 Task: Add Hu Cashew Butter Milk Chocolate Bar to the cart.
Action: Mouse moved to (19, 60)
Screenshot: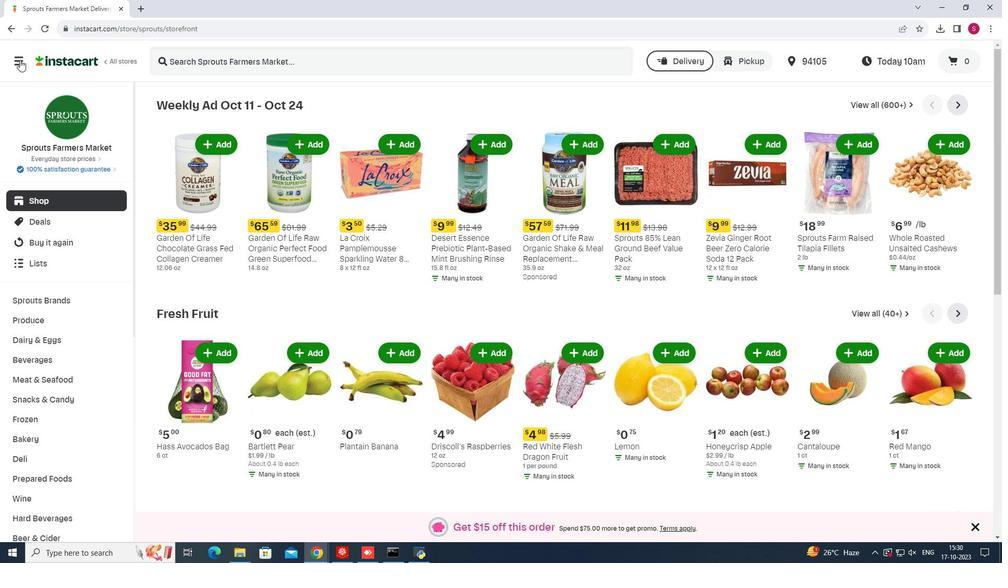 
Action: Mouse pressed left at (19, 60)
Screenshot: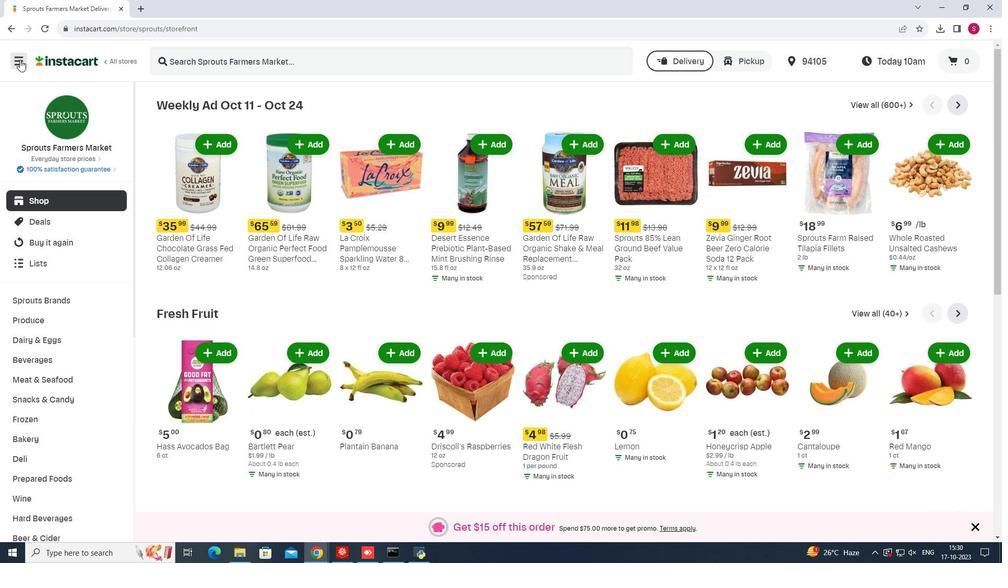 
Action: Mouse moved to (67, 275)
Screenshot: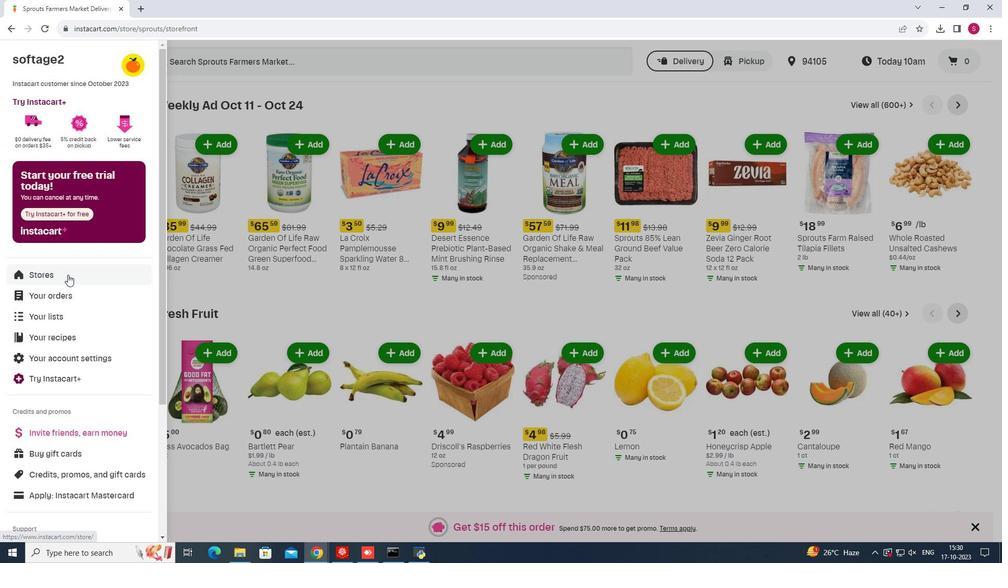 
Action: Mouse pressed left at (67, 275)
Screenshot: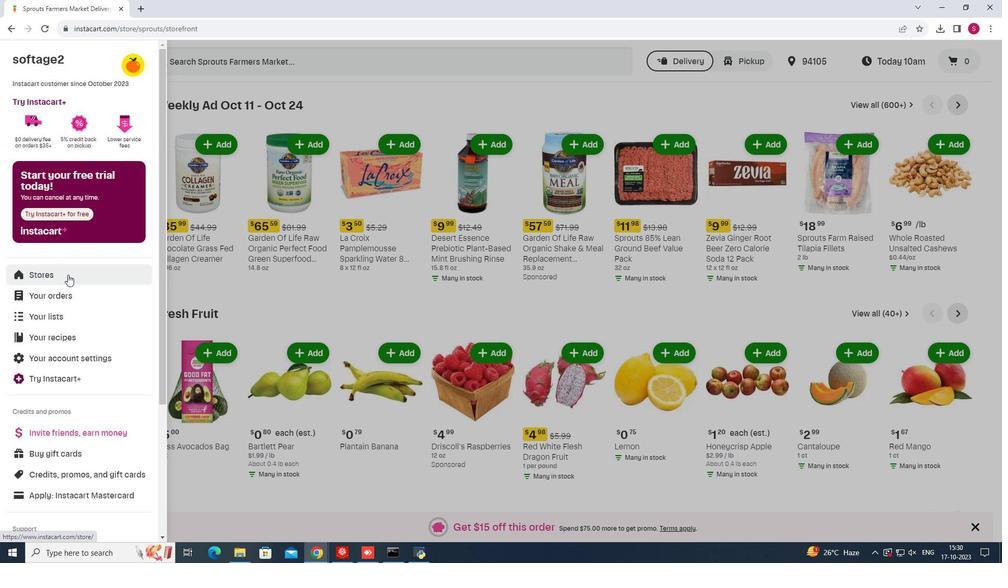 
Action: Mouse moved to (247, 95)
Screenshot: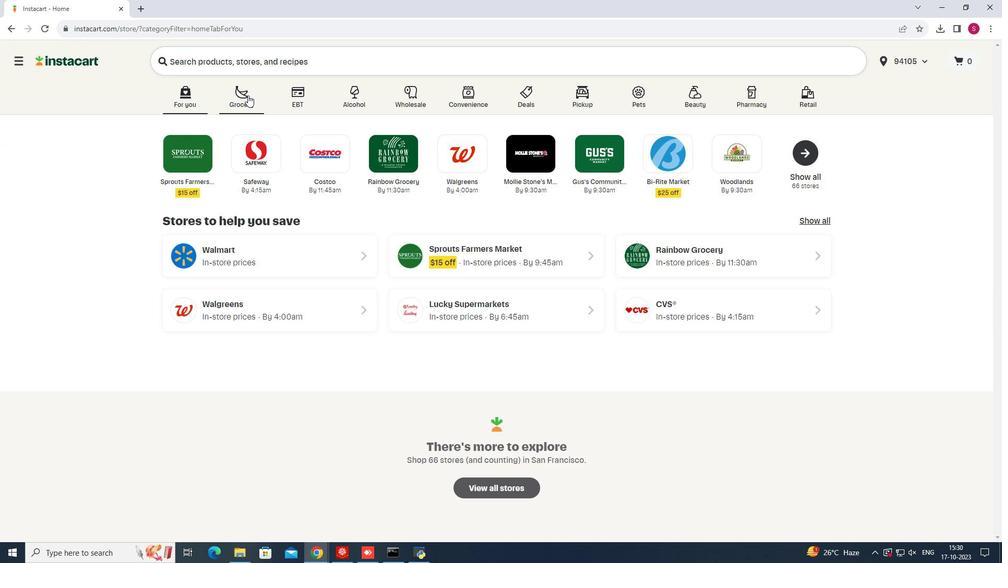 
Action: Mouse pressed left at (247, 95)
Screenshot: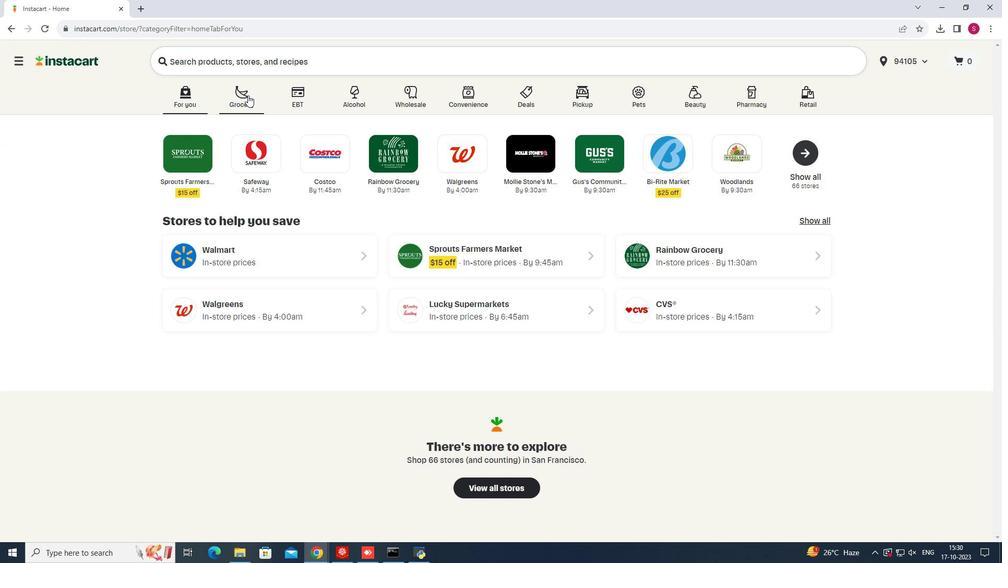 
Action: Mouse moved to (751, 142)
Screenshot: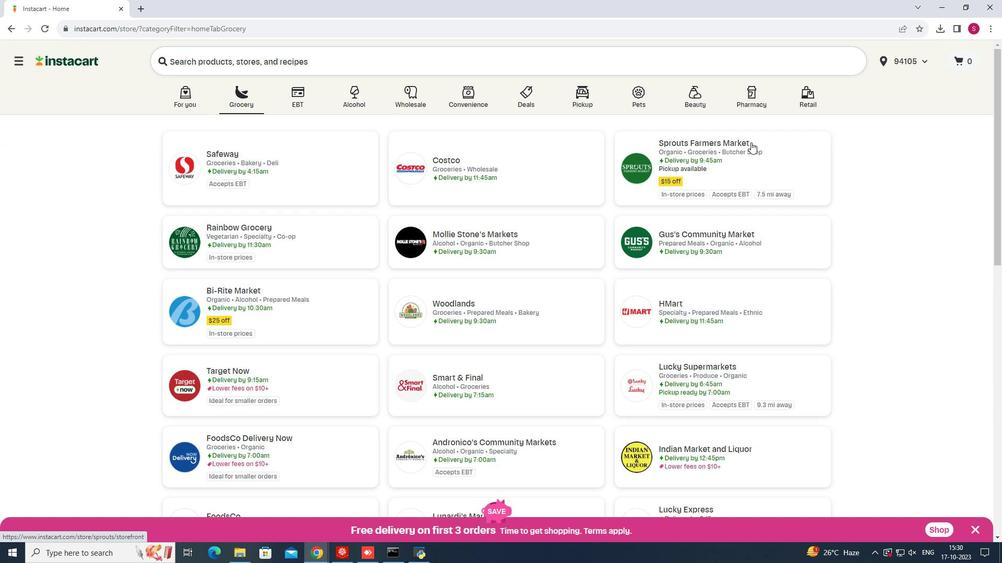 
Action: Mouse pressed left at (751, 142)
Screenshot: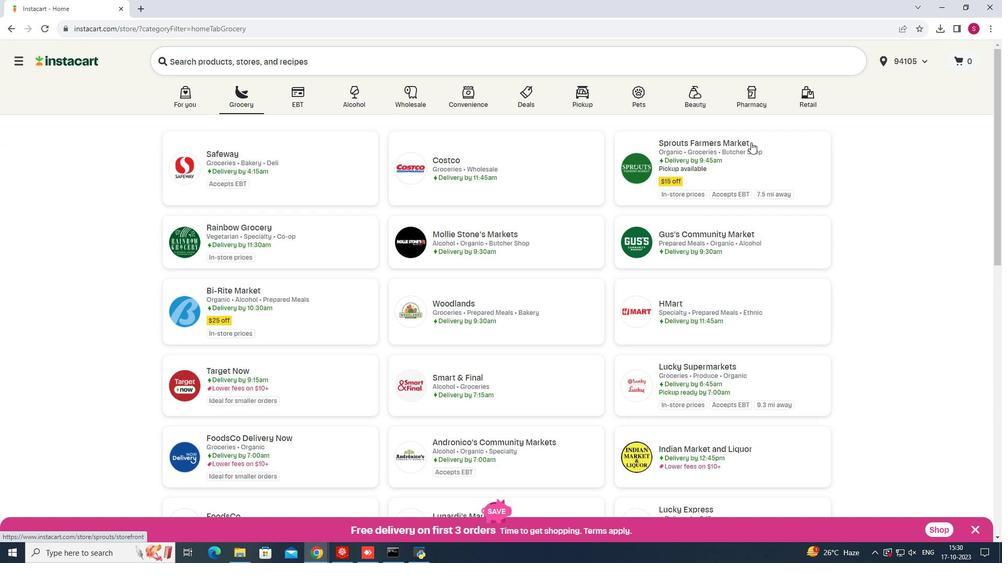 
Action: Mouse moved to (73, 398)
Screenshot: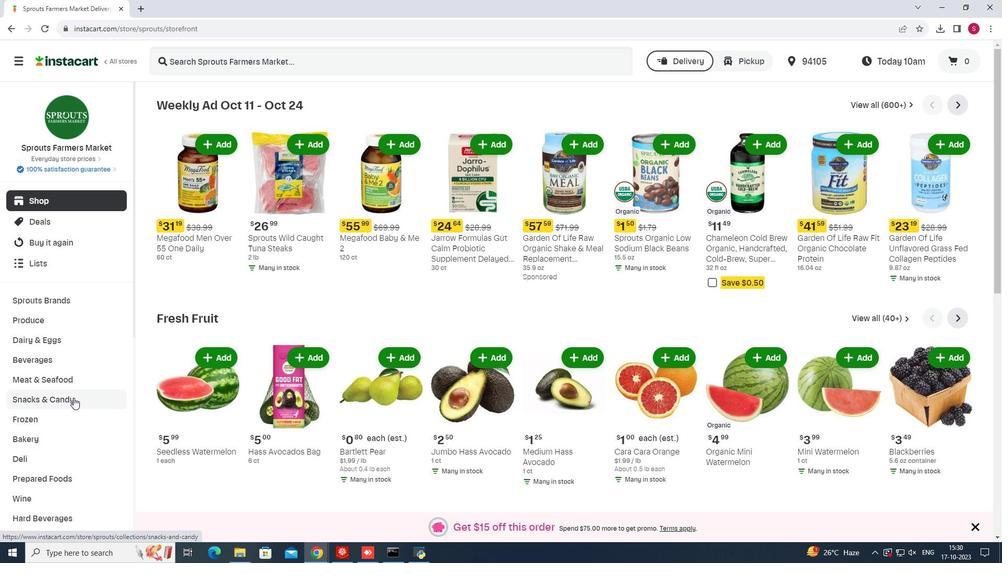 
Action: Mouse pressed left at (73, 398)
Screenshot: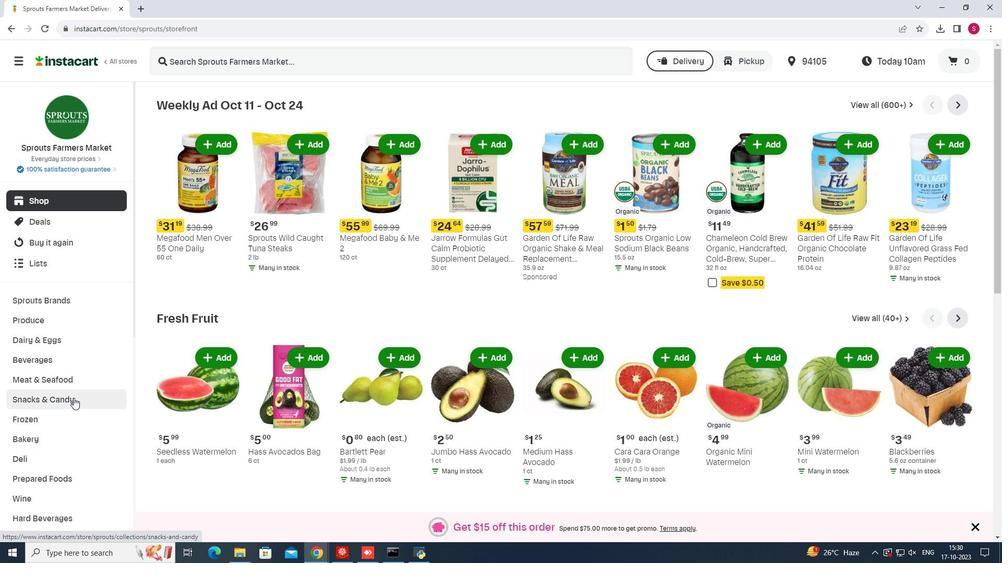 
Action: Mouse moved to (304, 125)
Screenshot: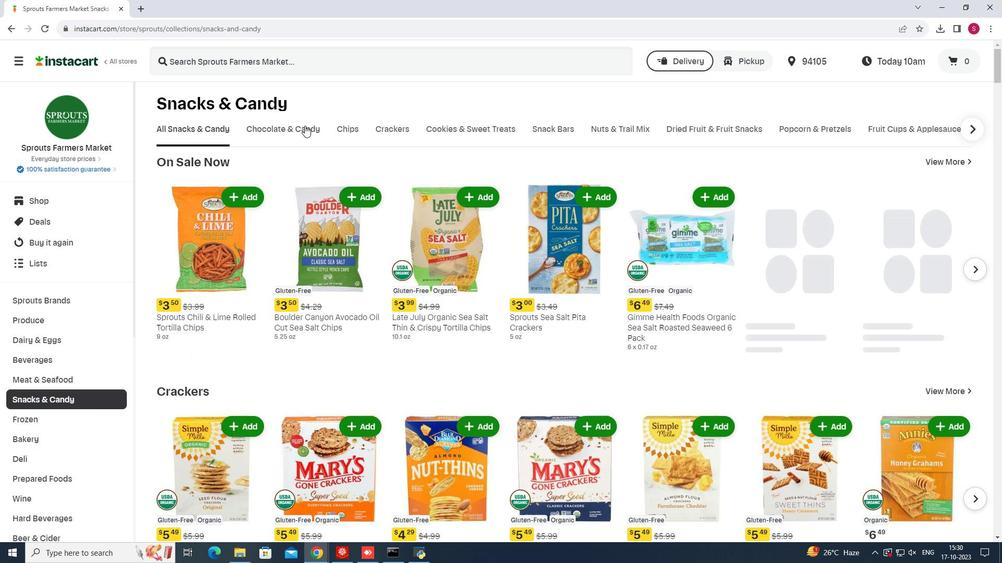 
Action: Mouse pressed left at (304, 125)
Screenshot: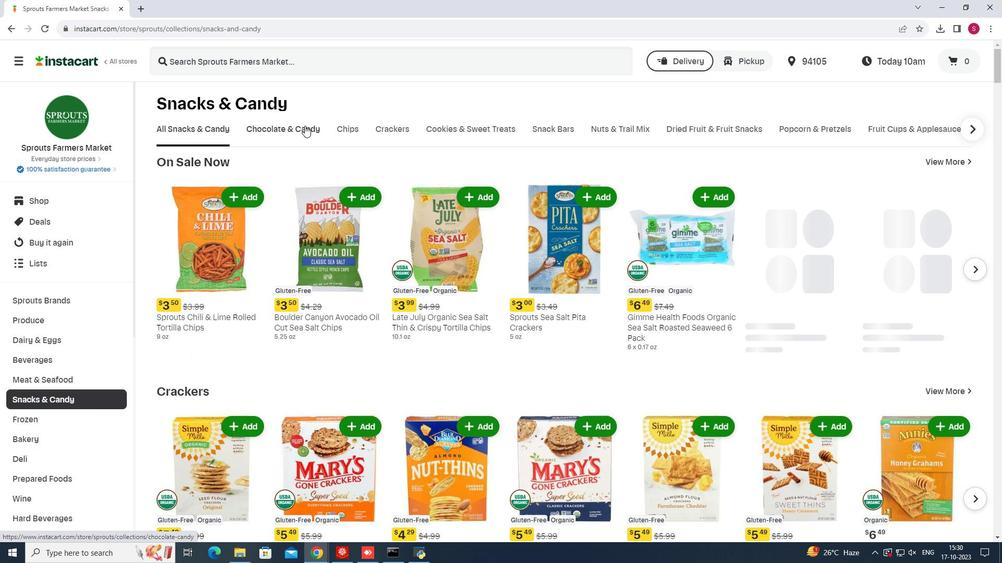 
Action: Mouse moved to (269, 175)
Screenshot: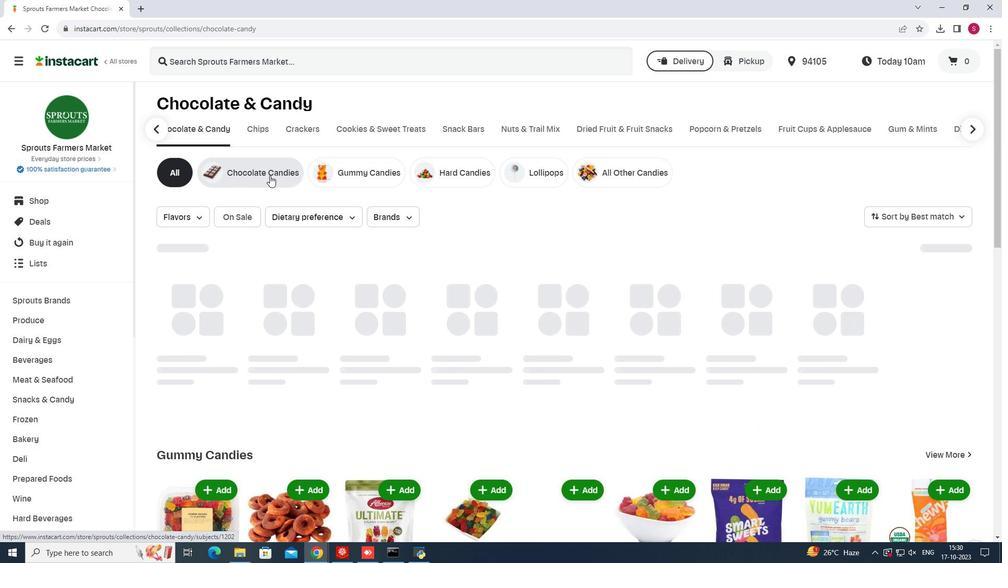 
Action: Mouse pressed left at (269, 175)
Screenshot: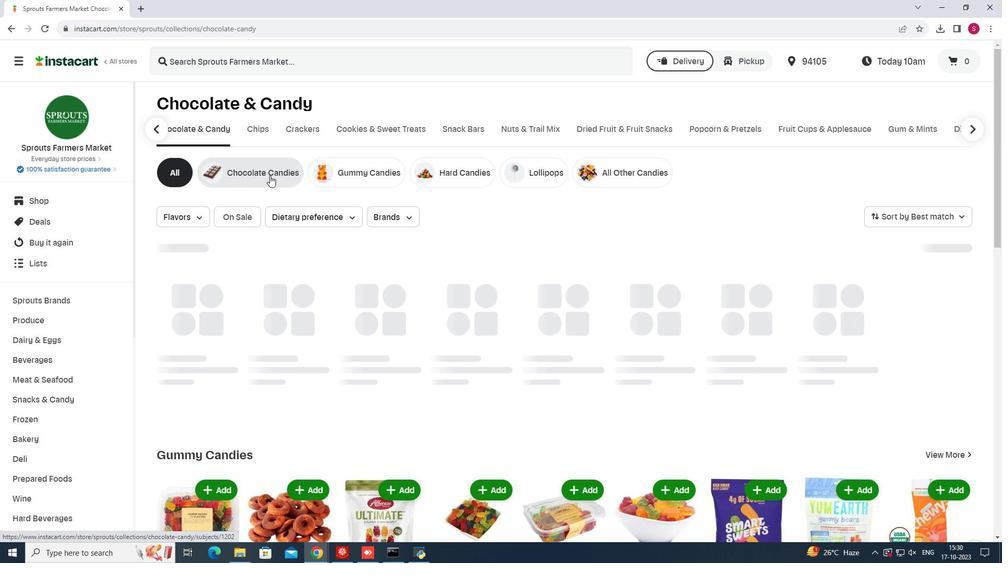 
Action: Mouse moved to (318, 58)
Screenshot: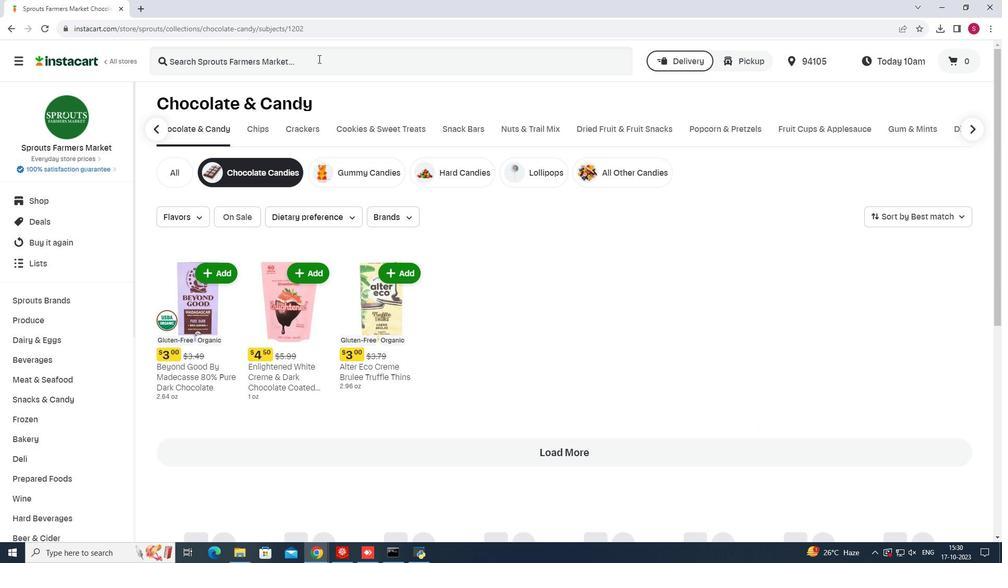 
Action: Mouse pressed left at (318, 58)
Screenshot: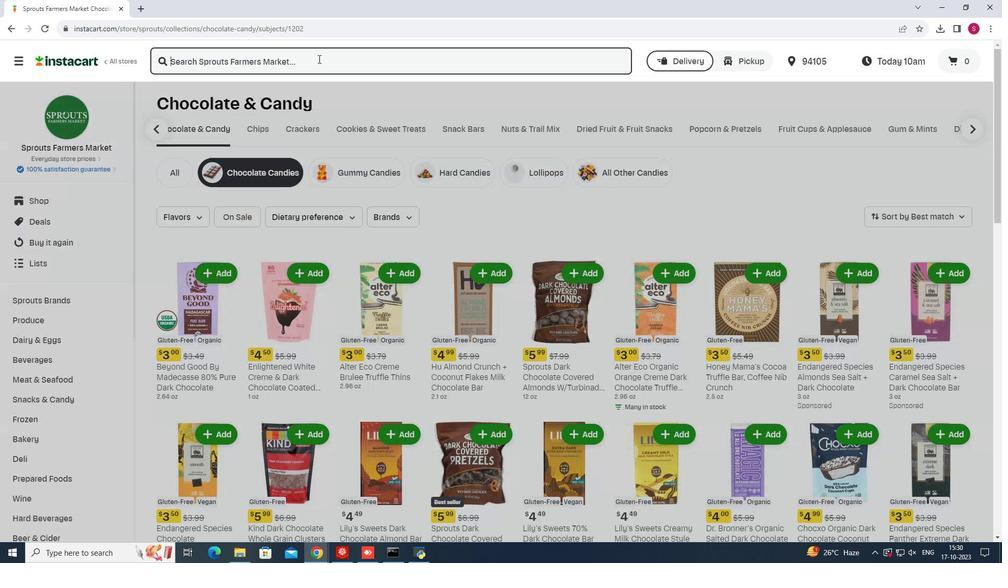
Action: Key pressed <Key.shift>Hu<Key.space><Key.shift>Cashew<Key.space><Key.shift>Butter<Key.space><Key.shift>Milk<Key.space><Key.shift>Chocolate<Key.space><Key.shift>Bar<Key.enter>
Screenshot: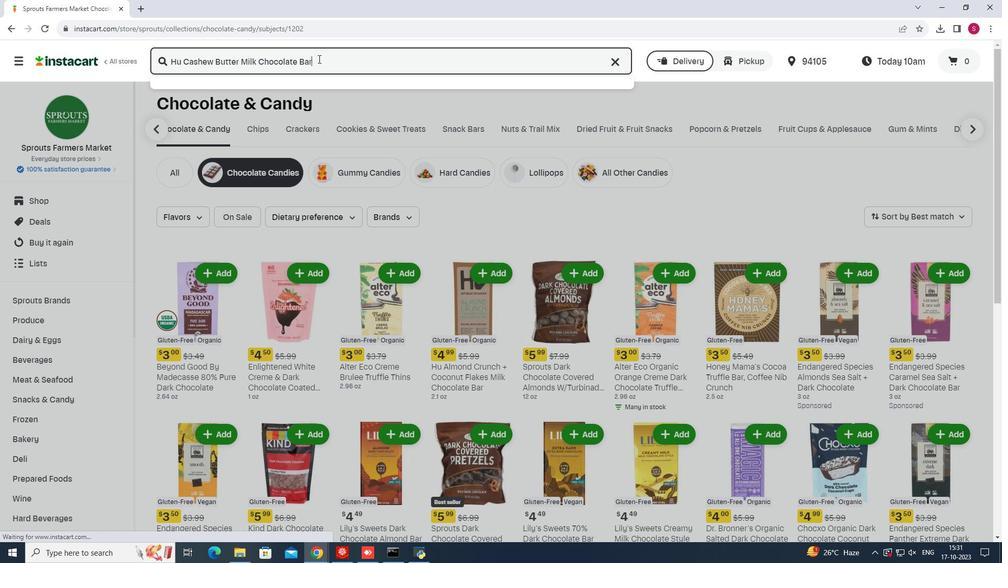 
Action: Mouse moved to (263, 169)
Screenshot: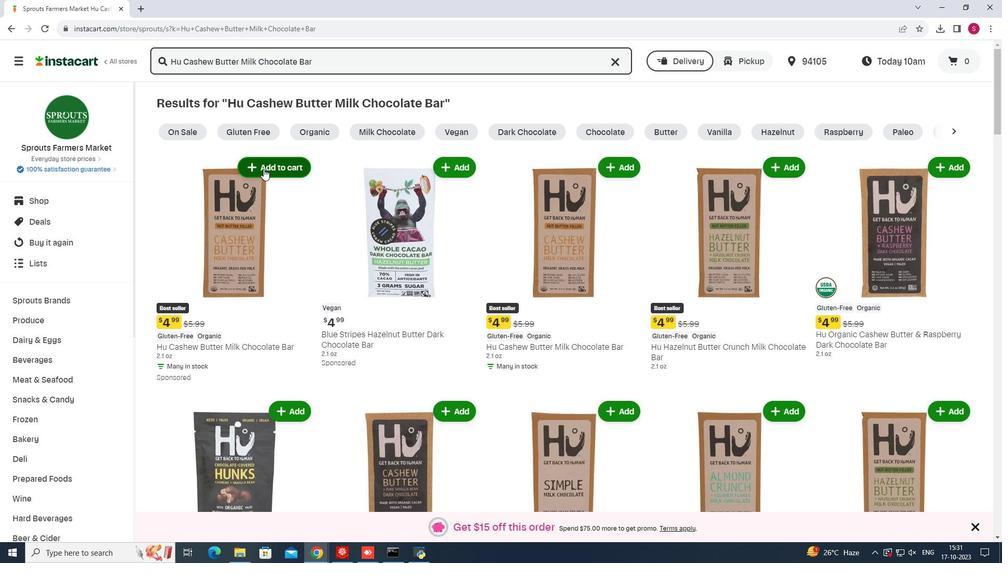 
Action: Mouse pressed left at (263, 169)
Screenshot: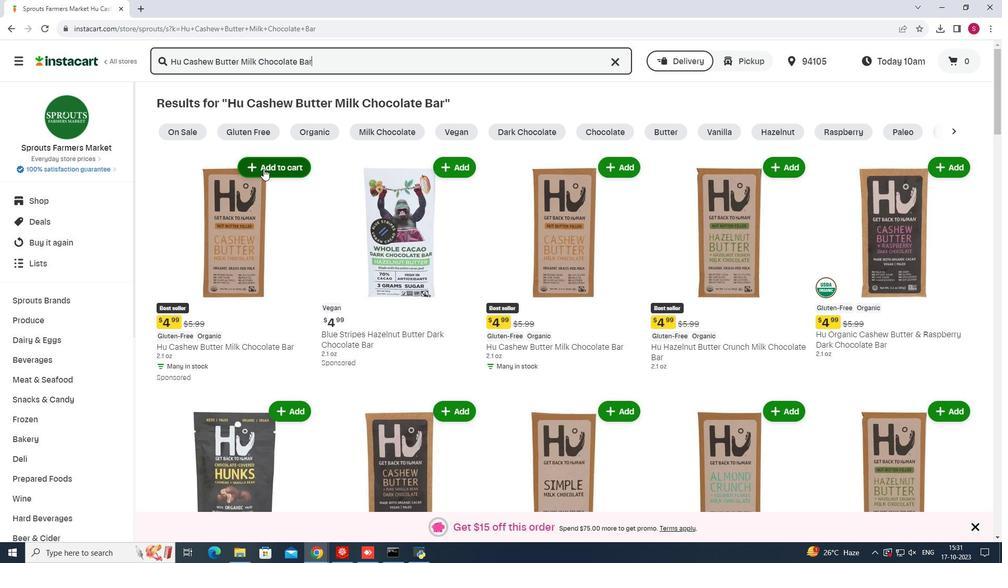 
Action: Mouse moved to (299, 173)
Screenshot: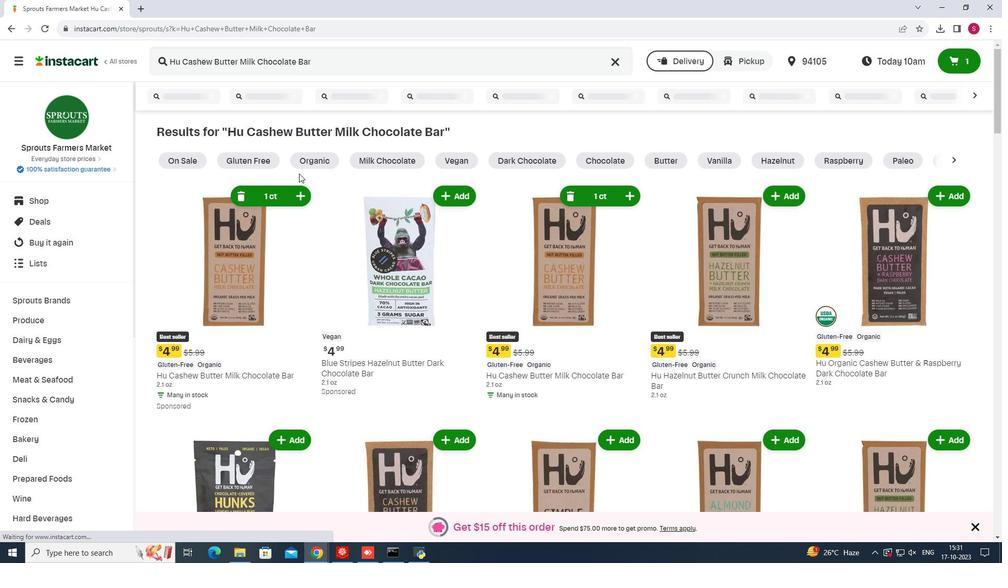 
